 Task: Create New Employee with Employee Name: Brandon Turner, Address Line1: 8 Front St., Address Line2: Oceanside, Address Line3:  NY 11572, Cell Number: 306245-4080_x000D_

Action: Mouse moved to (200, 31)
Screenshot: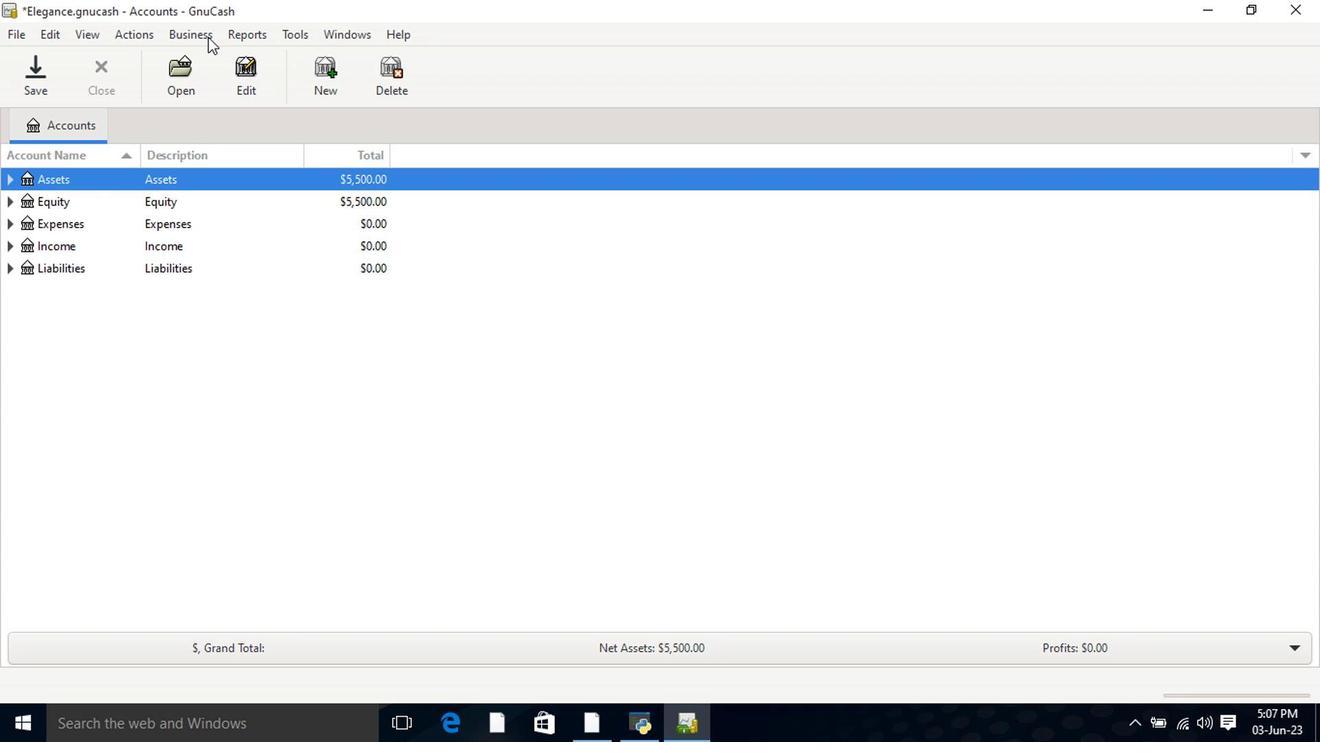 
Action: Mouse pressed left at (200, 31)
Screenshot: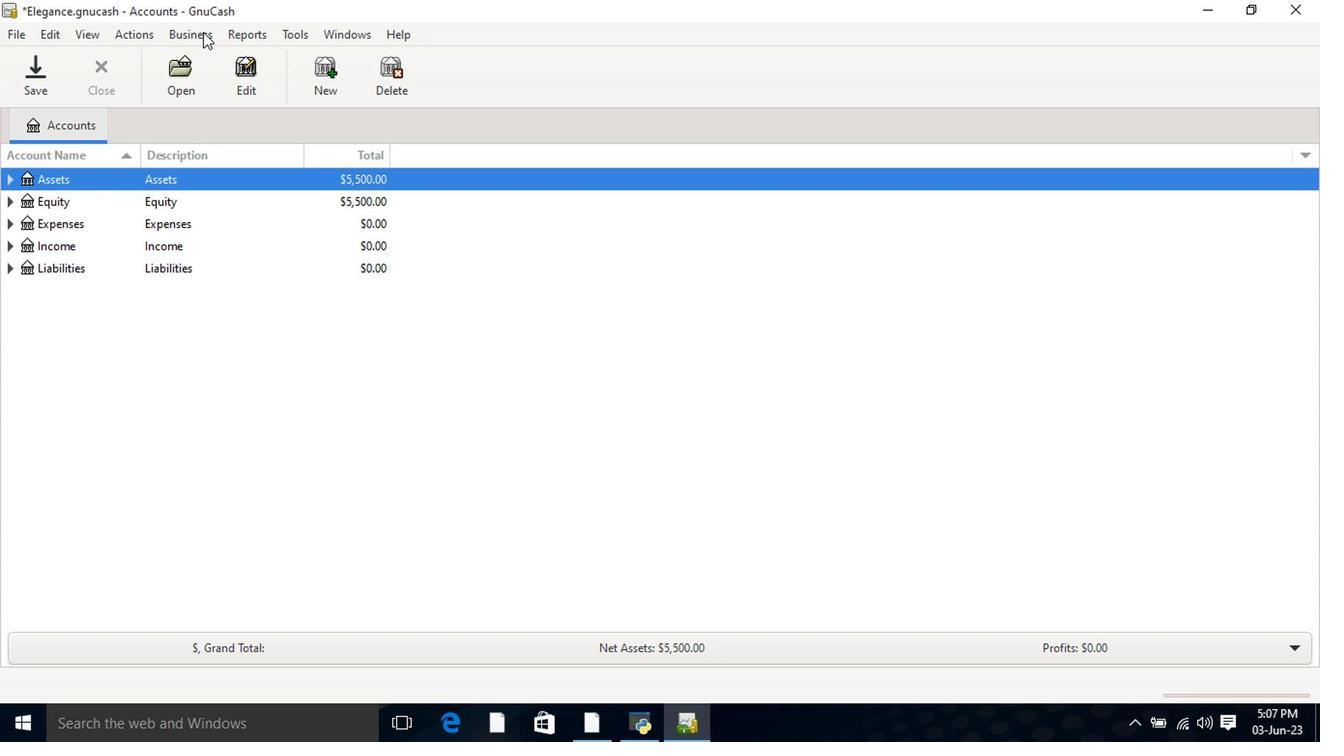 
Action: Mouse moved to (221, 101)
Screenshot: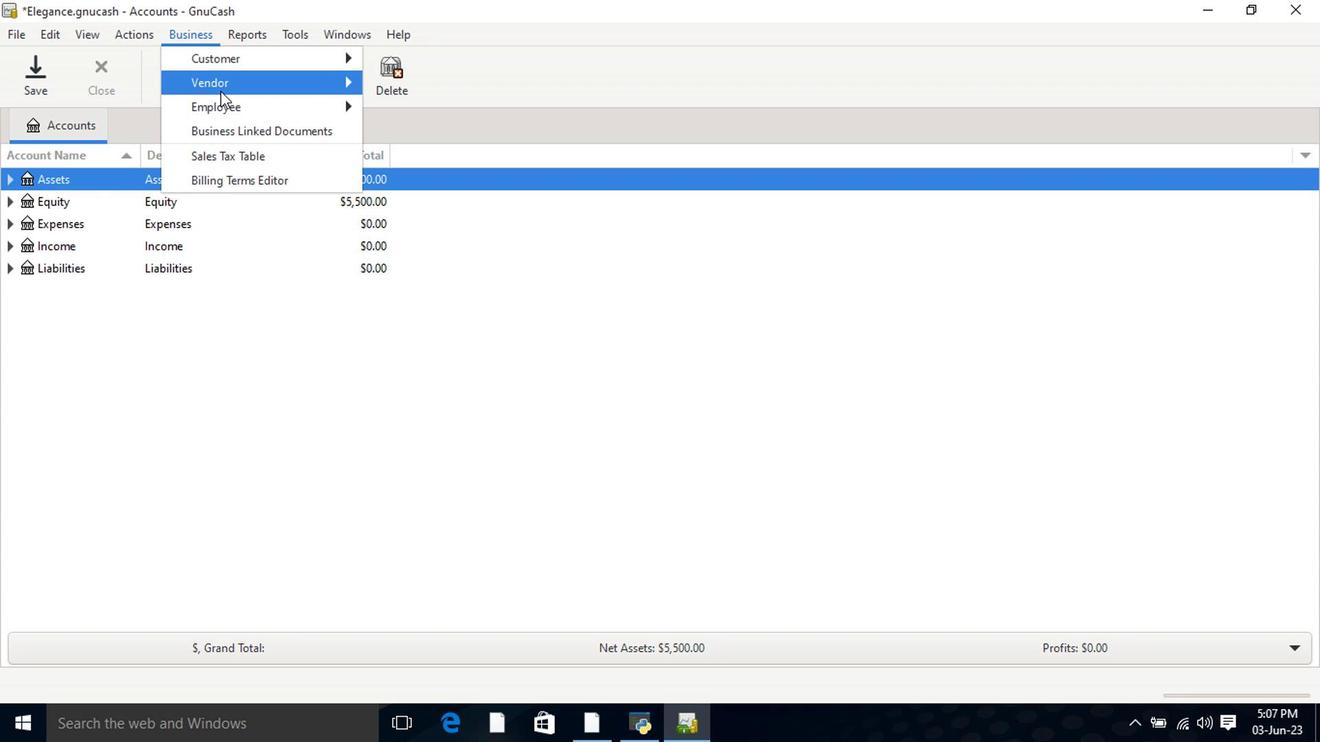 
Action: Mouse pressed left at (221, 101)
Screenshot: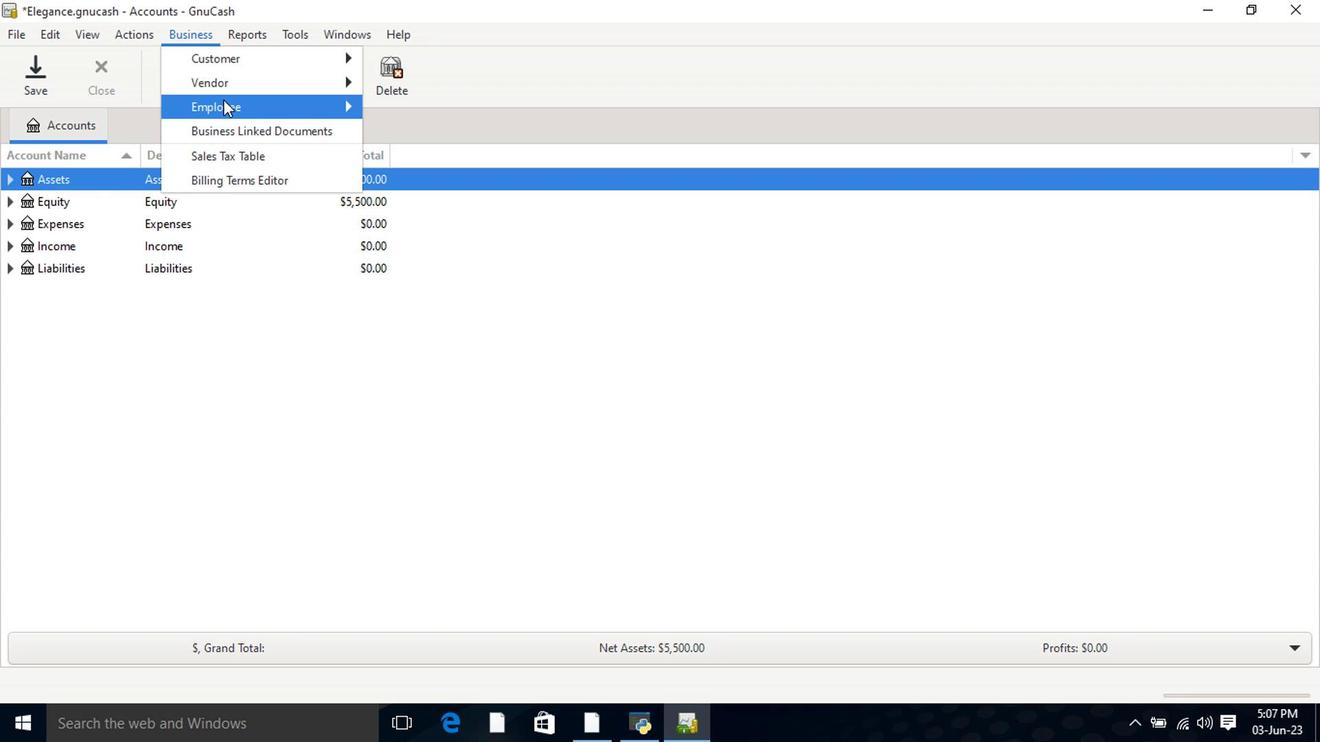 
Action: Mouse moved to (428, 131)
Screenshot: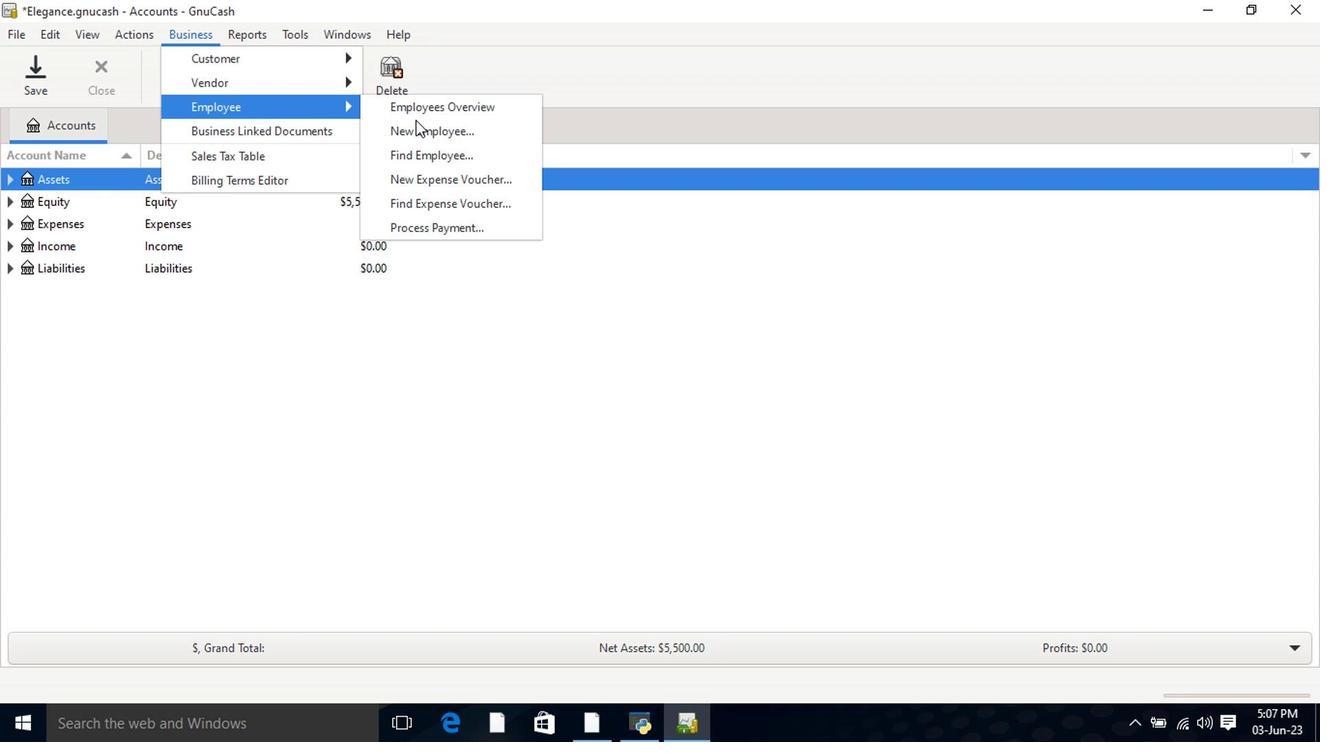 
Action: Mouse pressed left at (428, 131)
Screenshot: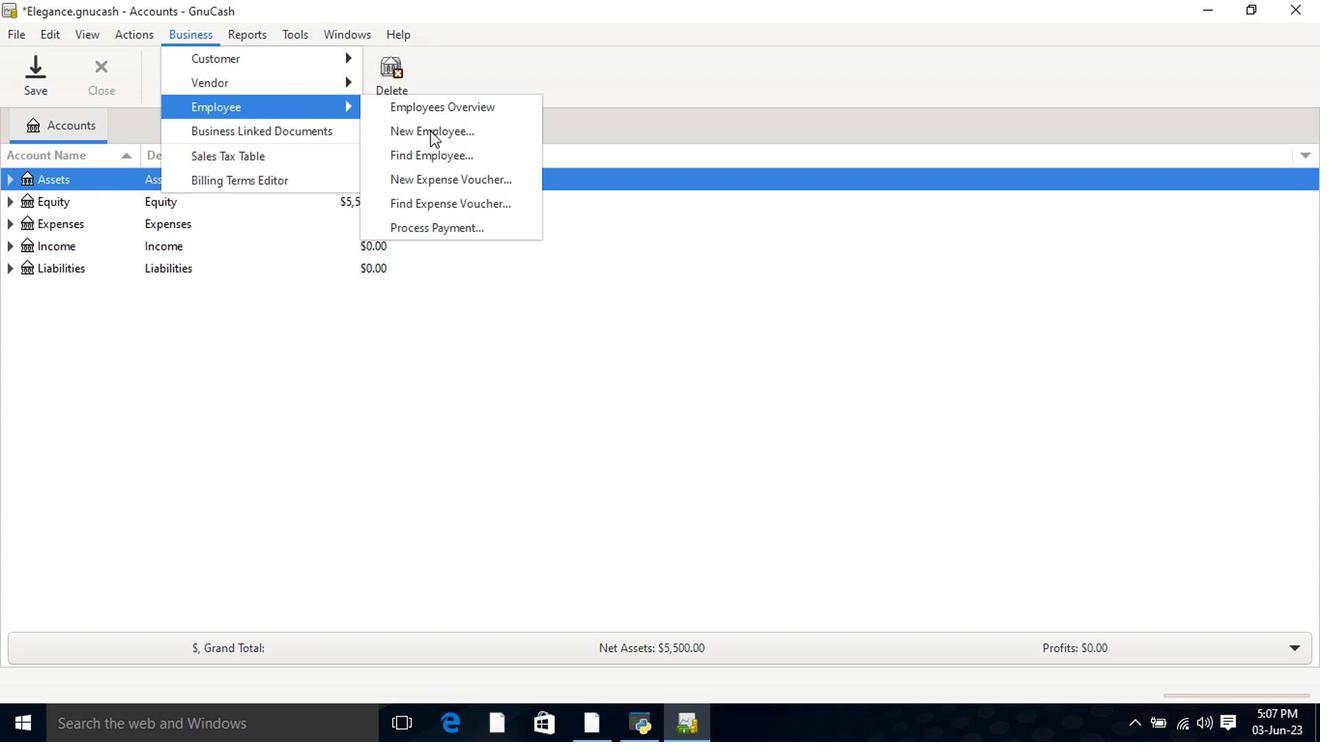 
Action: Mouse moved to (585, 304)
Screenshot: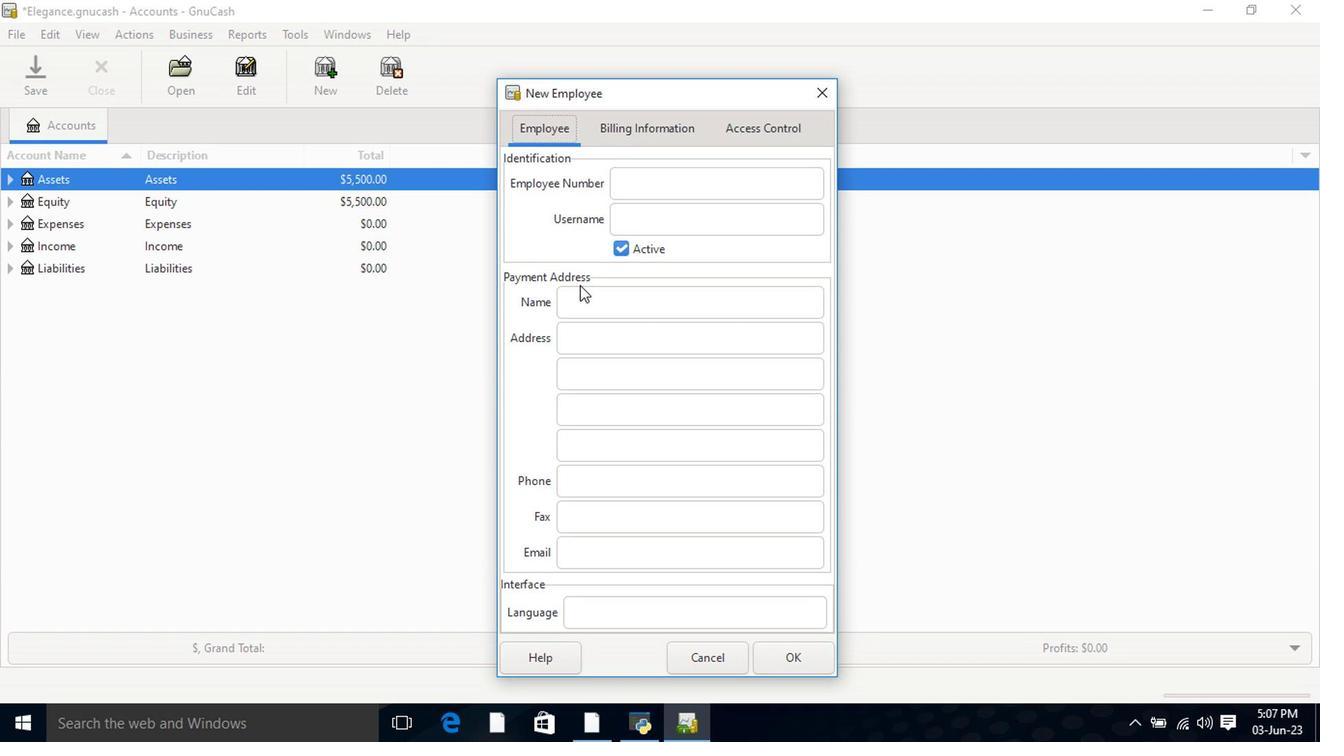 
Action: Mouse pressed left at (585, 304)
Screenshot: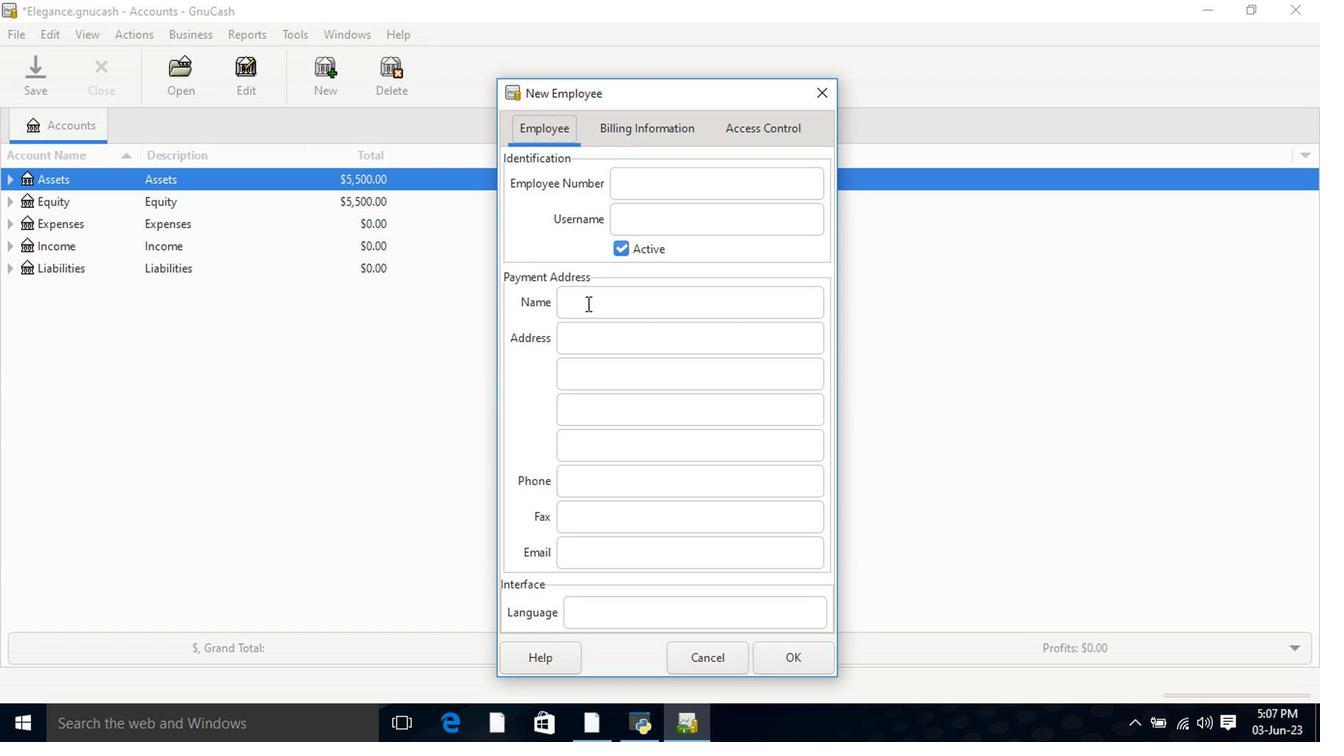 
Action: Mouse moved to (591, 308)
Screenshot: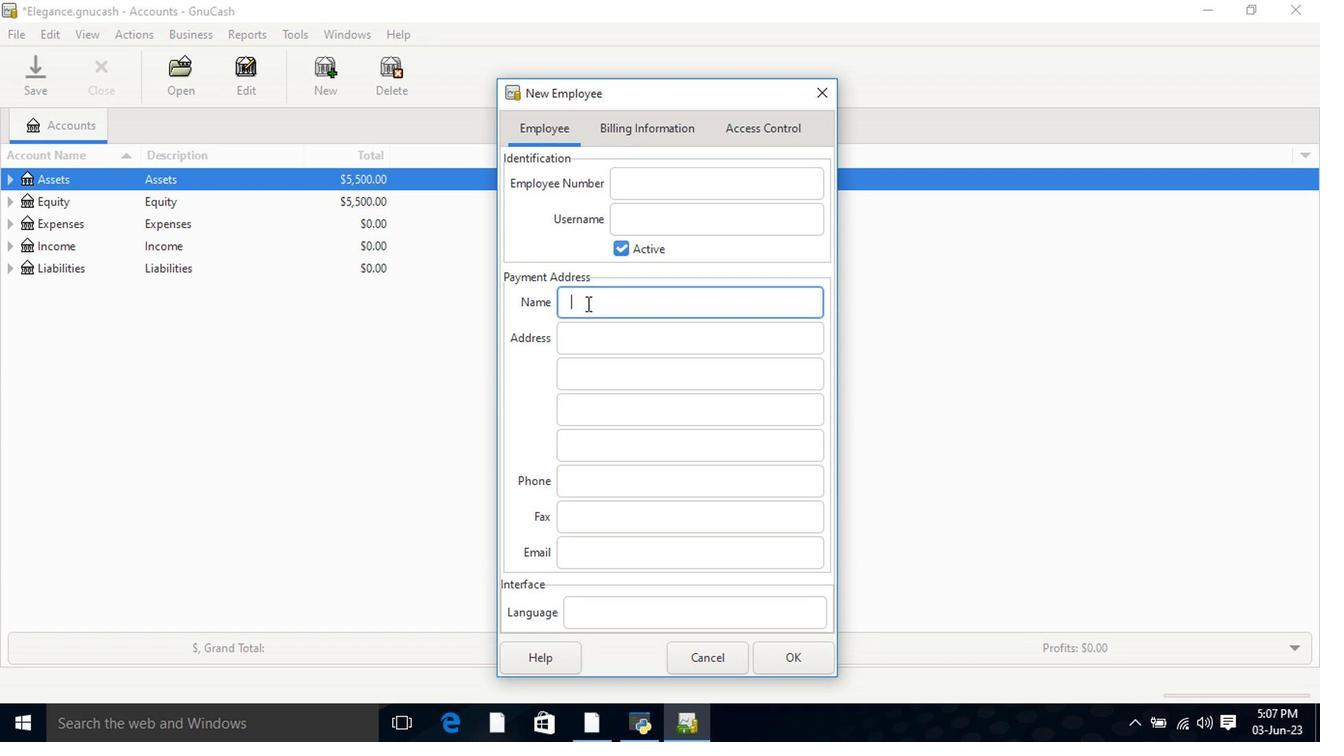 
Action: Key pressed <Key.shift>BRANDON<Key.space><Key.shift>Turner<Key.tab>8<Key.space><Key.shift>Front<Key.space><Key.shift>St.<Key.tab><Key.shift>Oceanside<Key.tab><Key.shift>NY<Key.space>11572<Key.tab><Key.tab>306245-4080
Screenshot: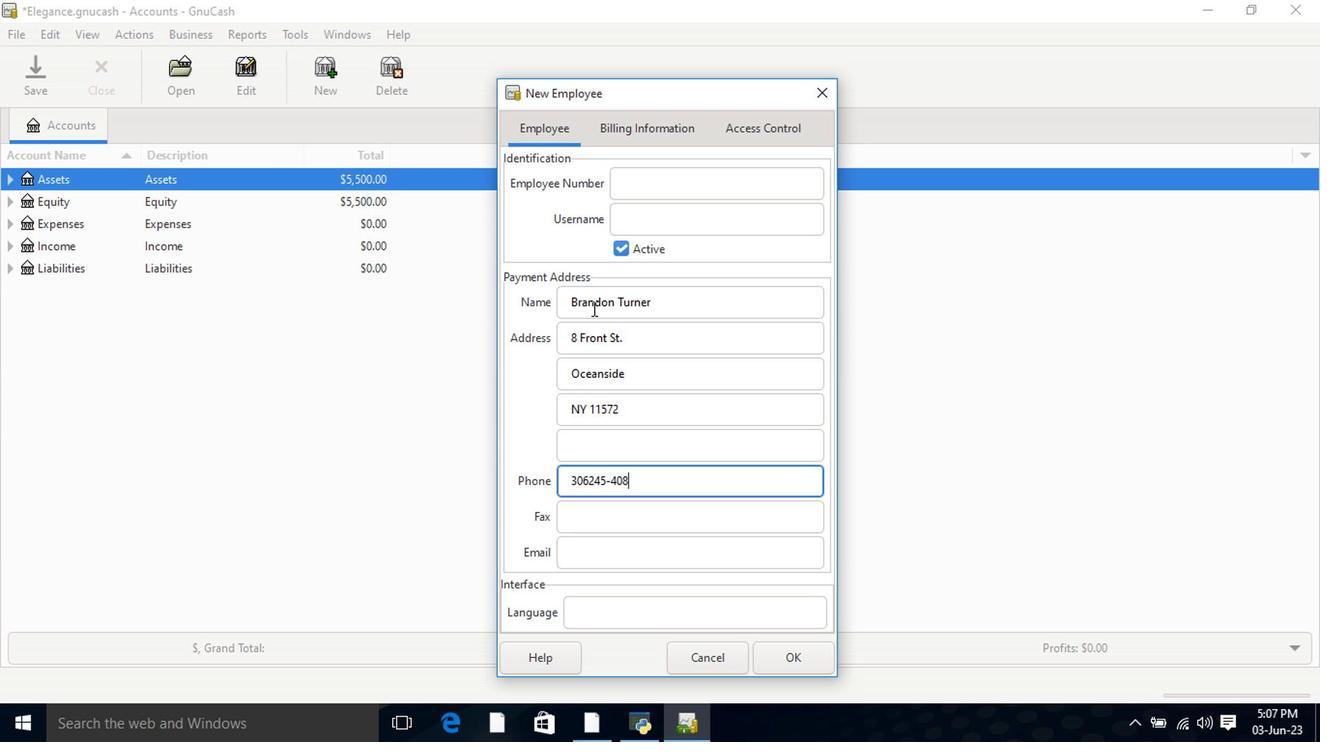 
Action: Mouse moved to (606, 520)
Screenshot: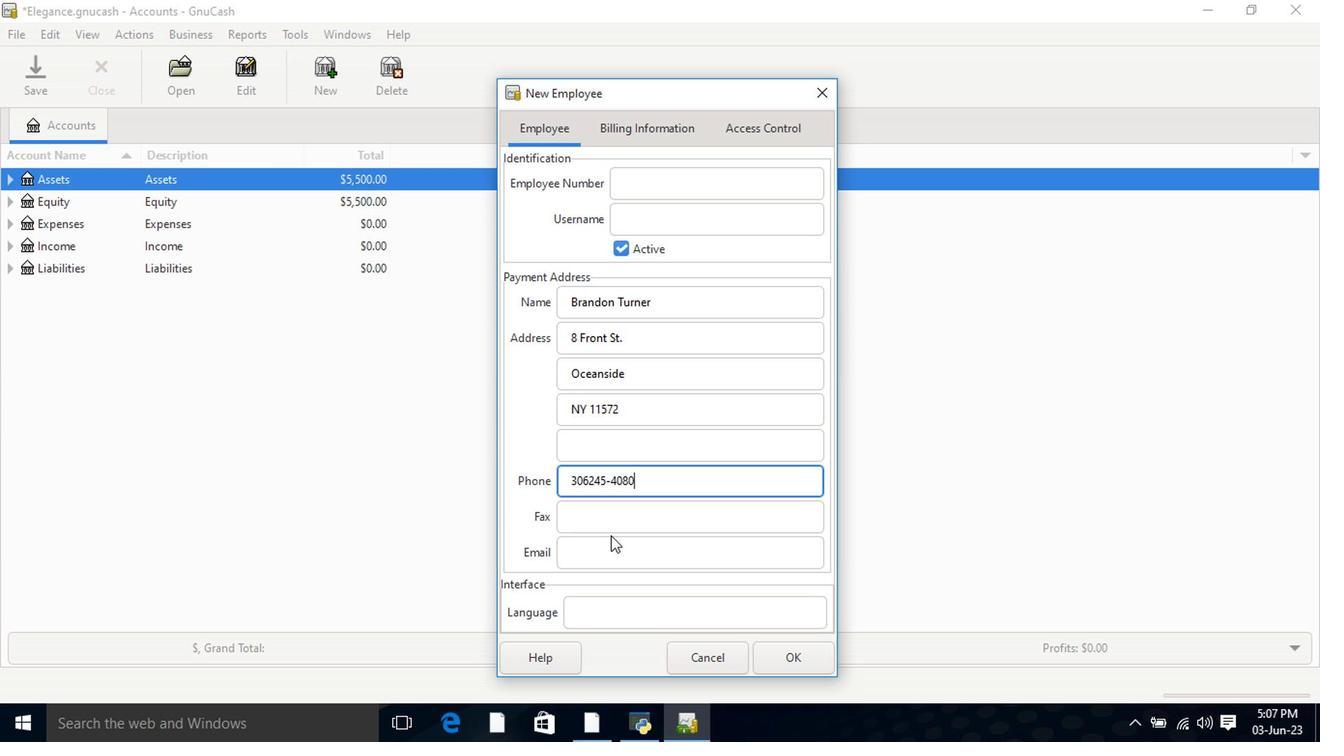 
Action: Mouse pressed left at (606, 520)
Screenshot: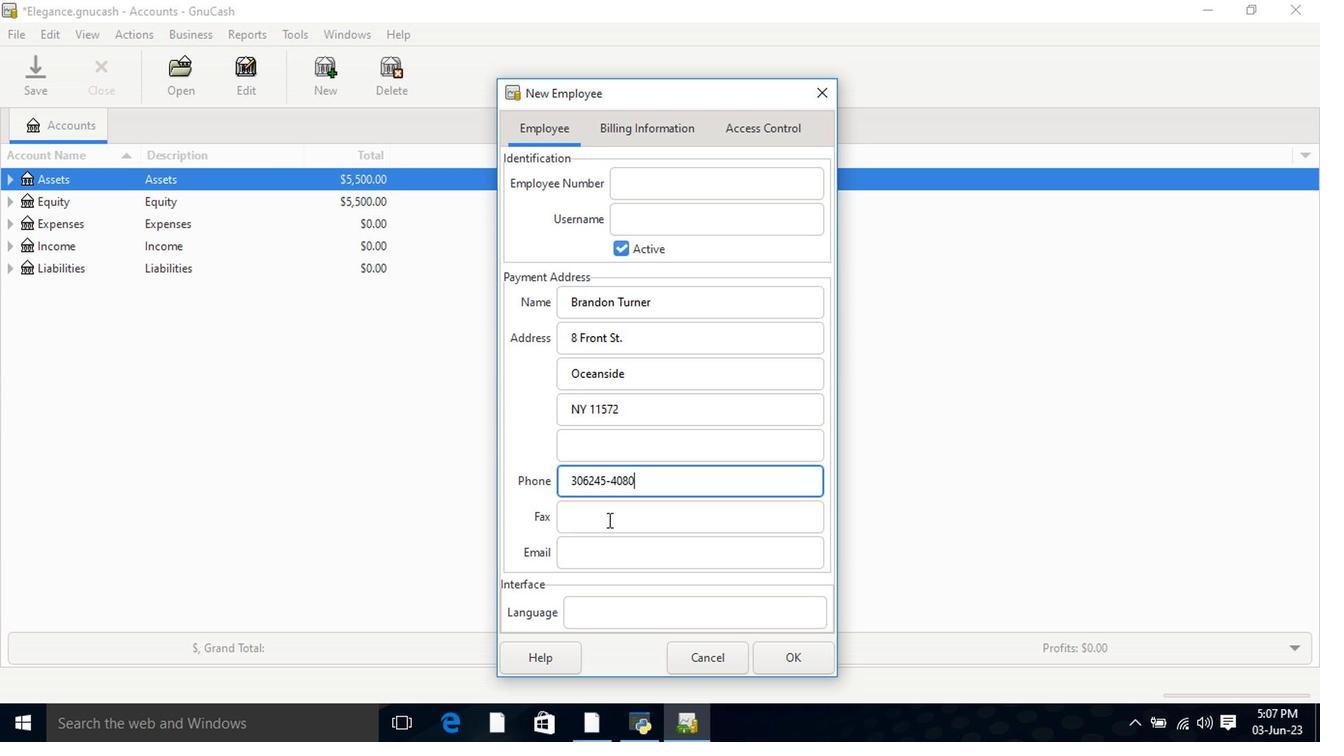 
Action: Mouse moved to (606, 541)
Screenshot: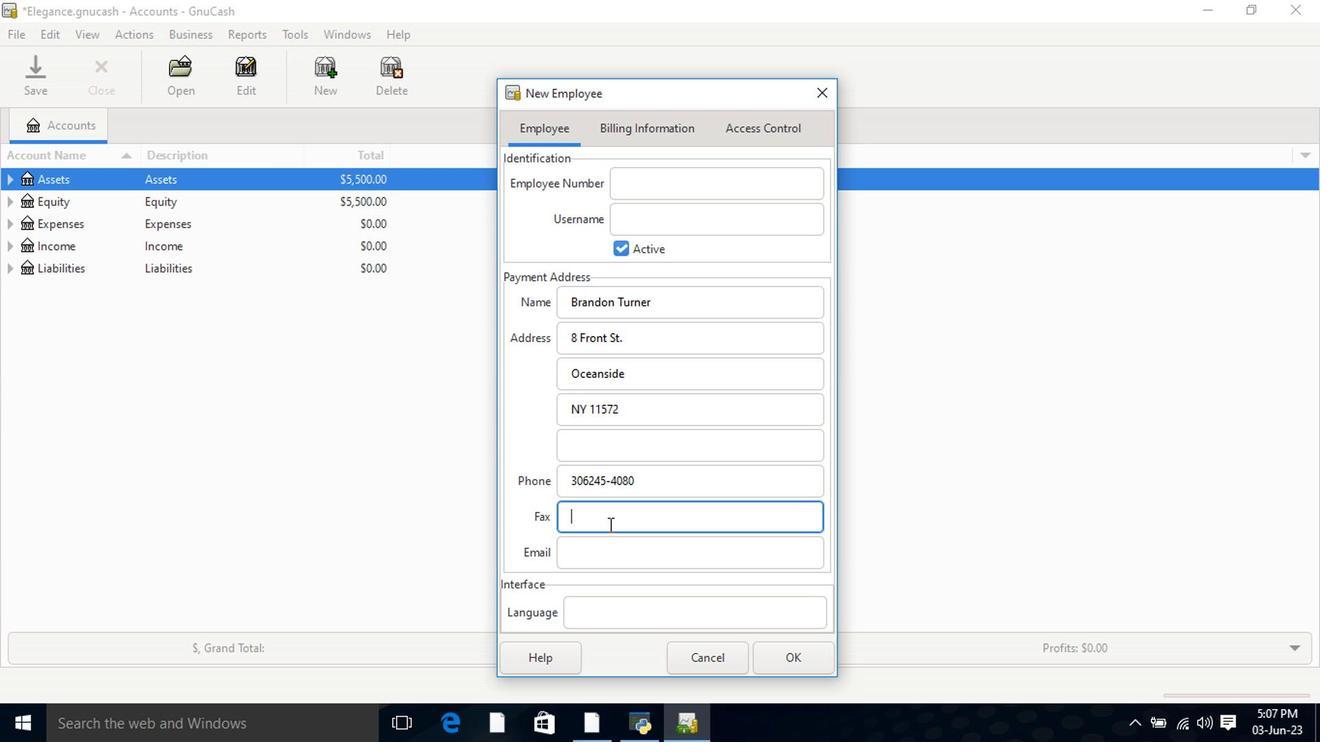 
Action: Mouse pressed left at (606, 541)
Screenshot: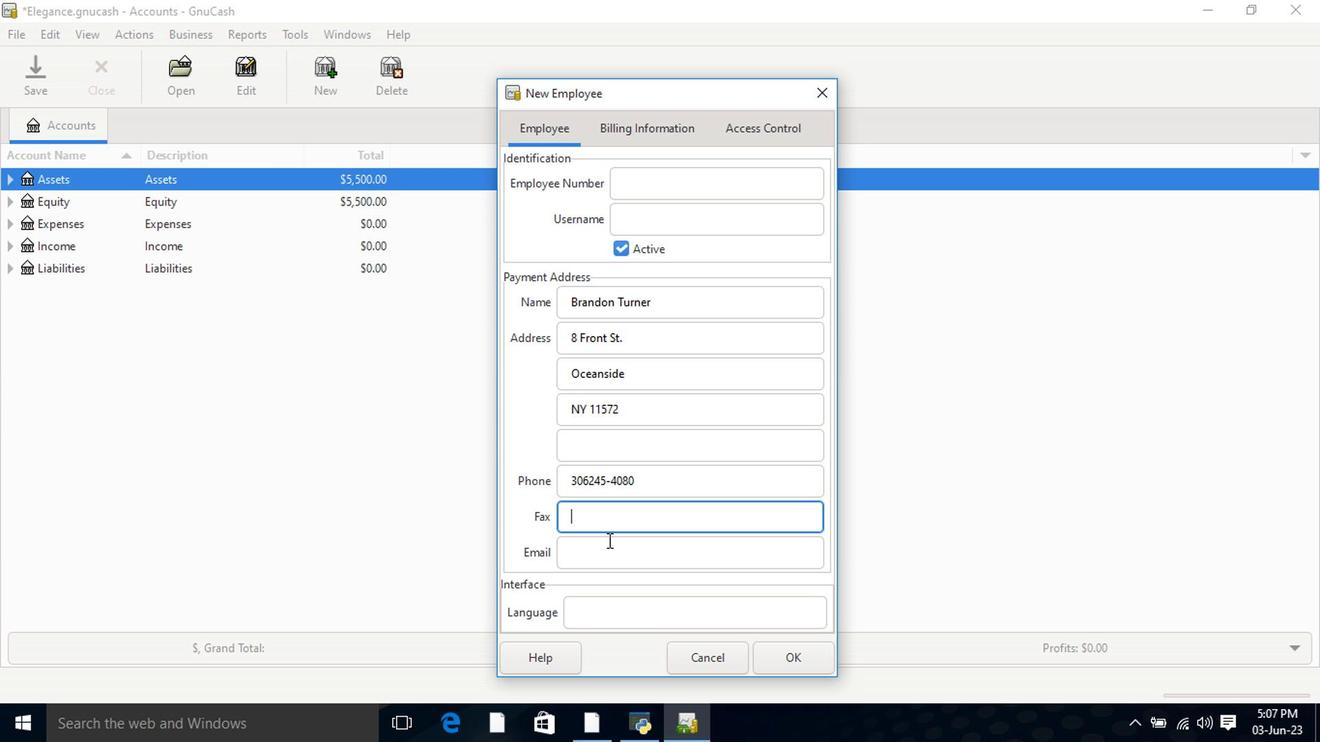 
Action: Mouse moved to (632, 132)
Screenshot: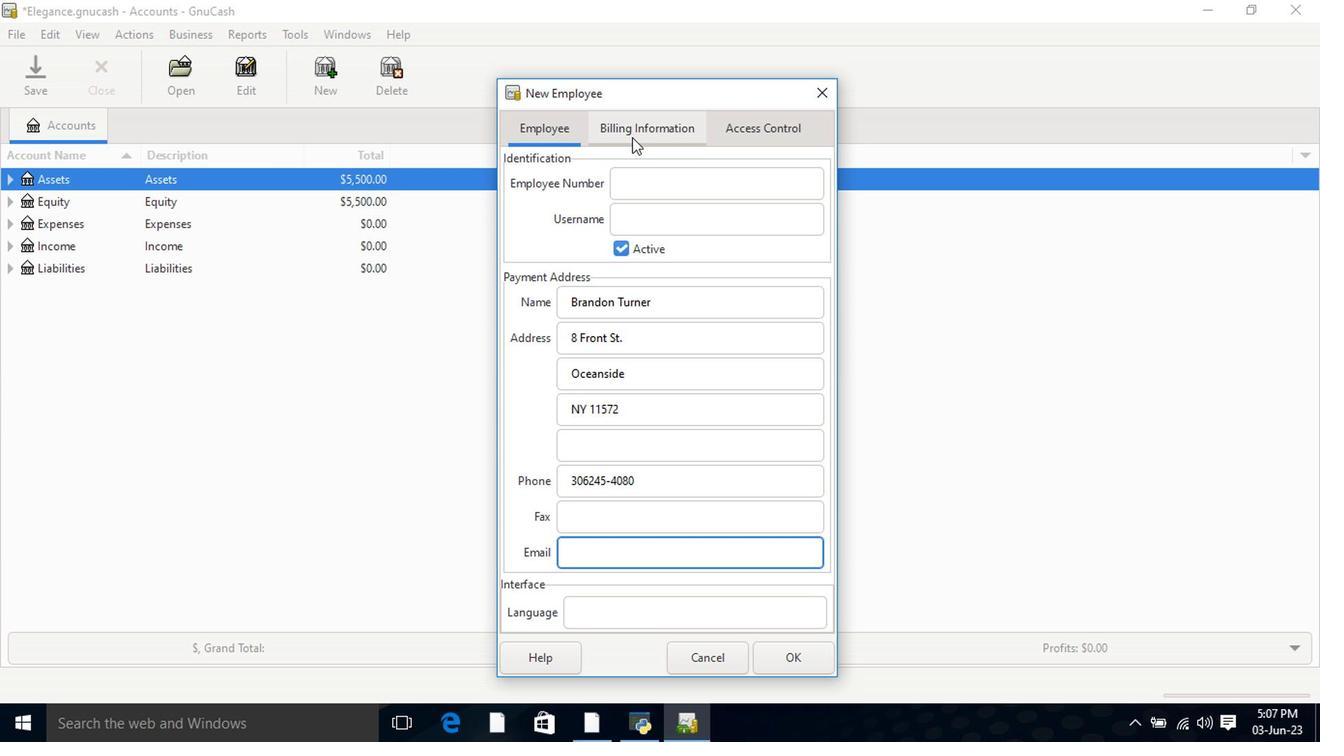 
Action: Mouse pressed left at (632, 132)
Screenshot: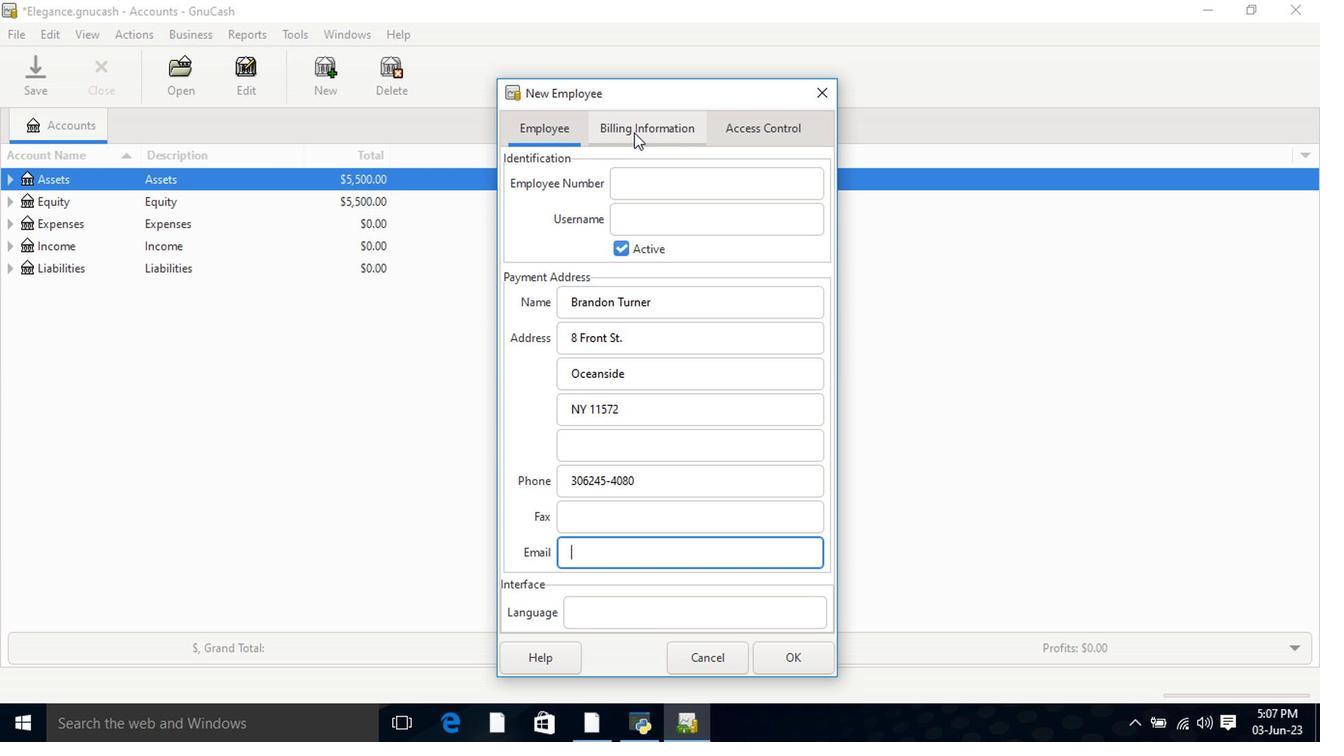 
Action: Mouse moved to (750, 138)
Screenshot: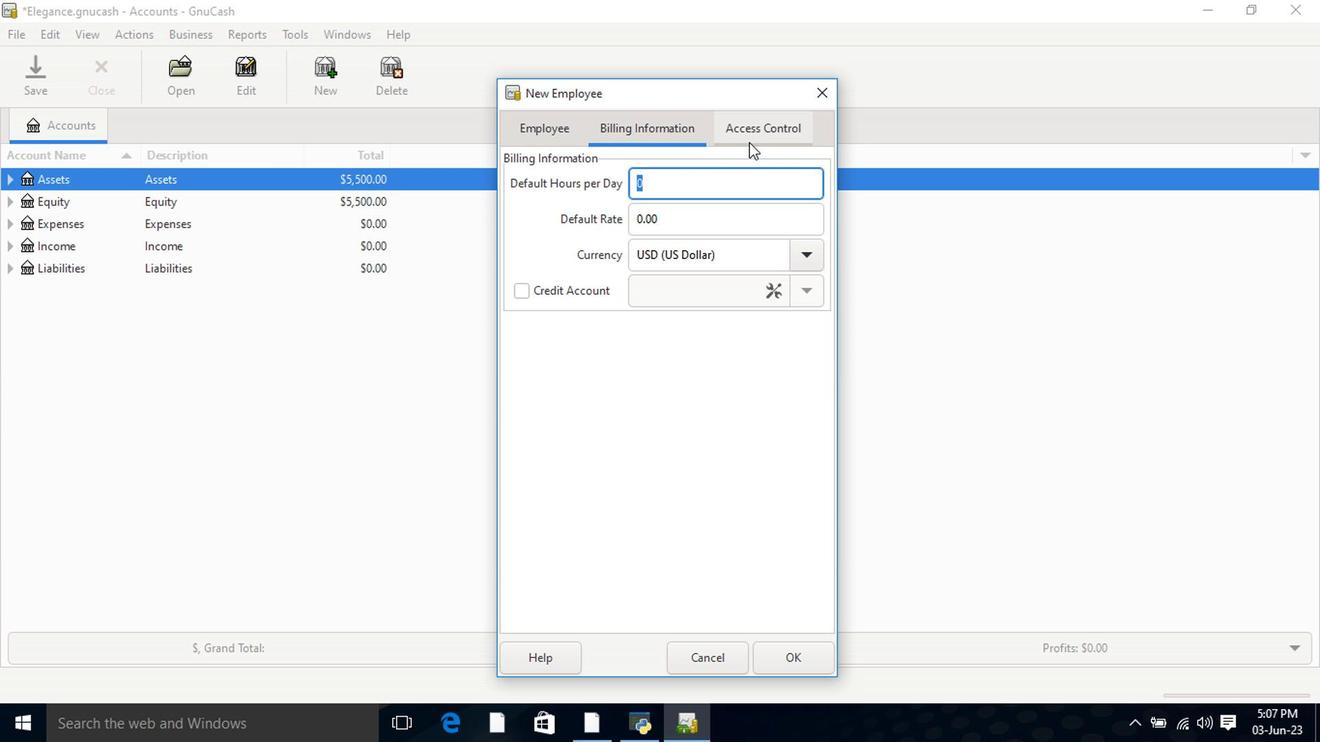 
Action: Mouse pressed left at (750, 138)
Screenshot: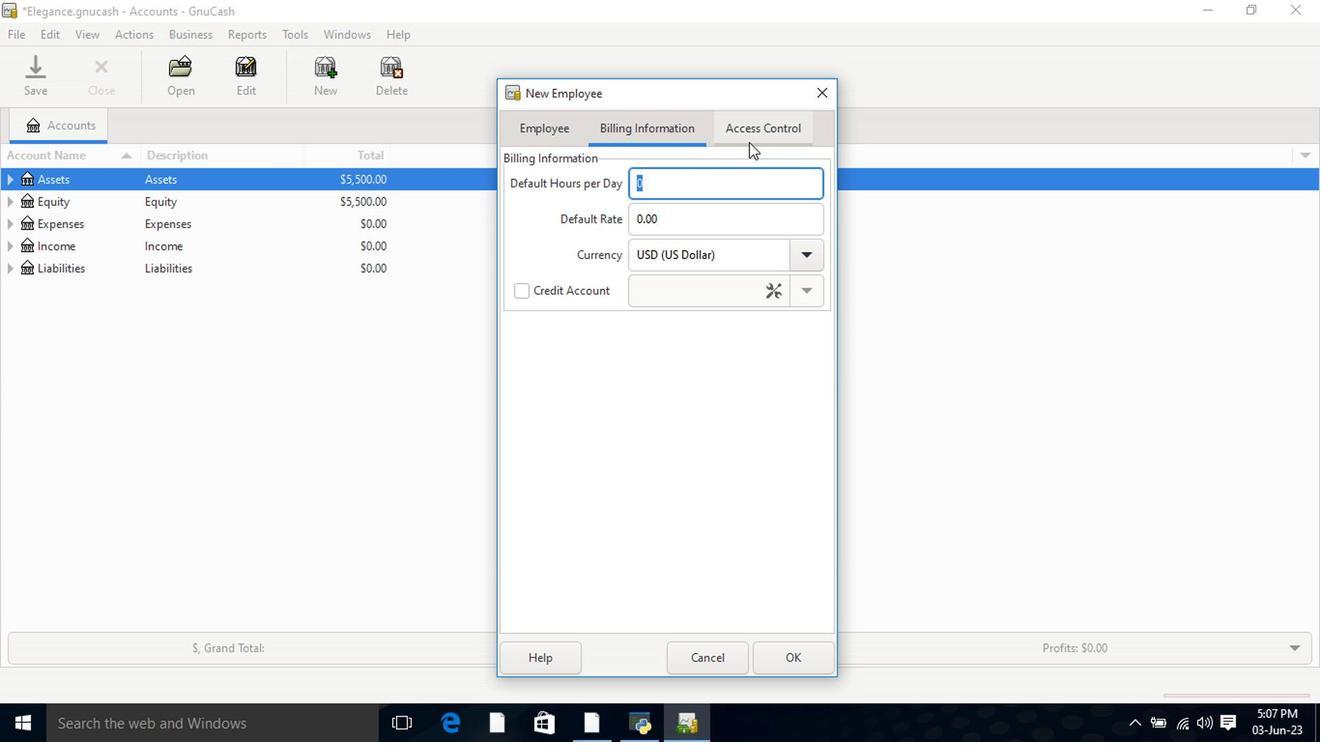 
Action: Mouse moved to (794, 652)
Screenshot: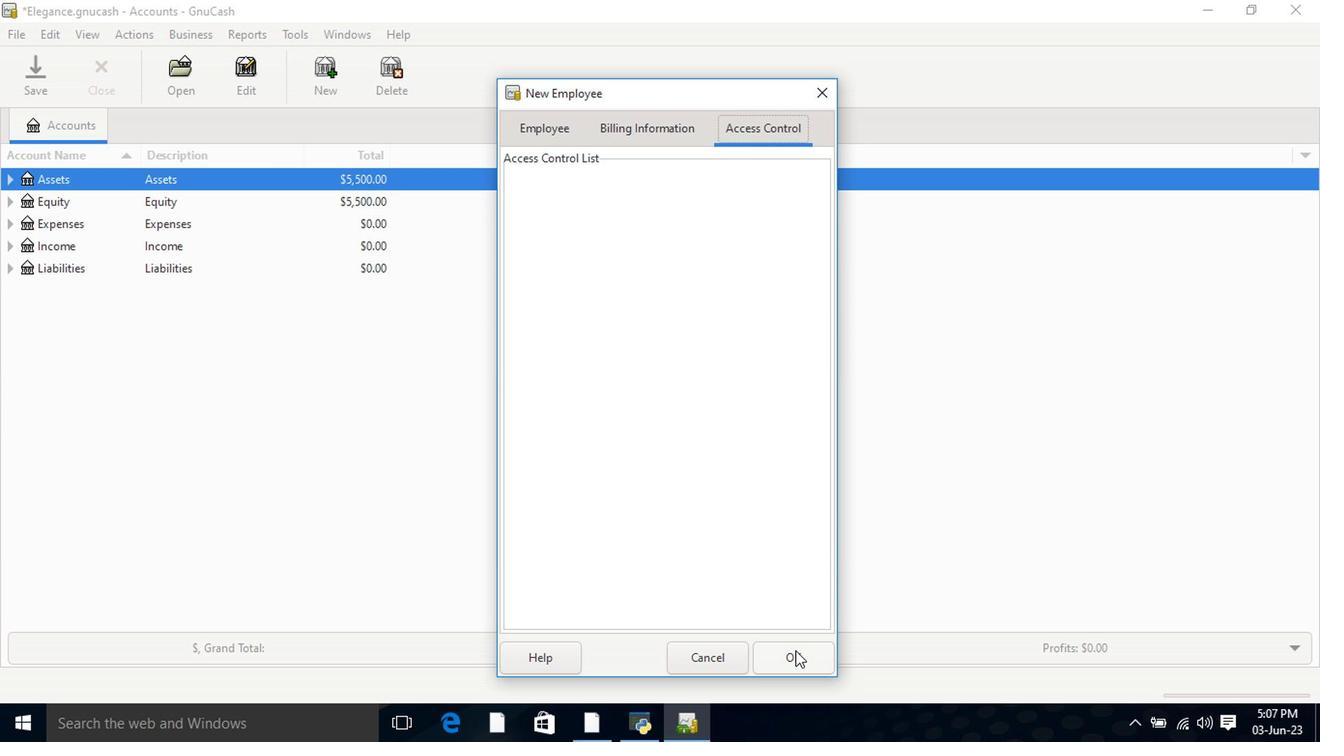 
Action: Mouse pressed left at (794, 652)
Screenshot: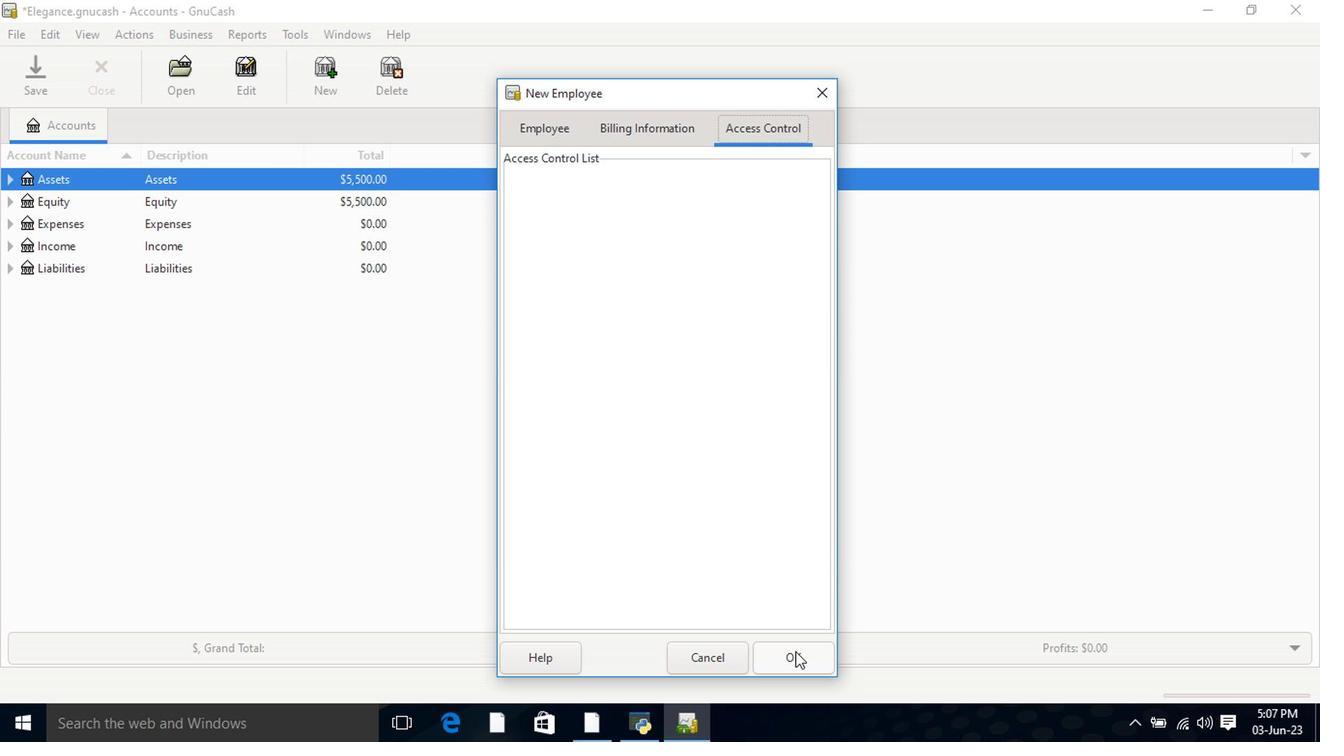 
Action: Mouse moved to (789, 646)
Screenshot: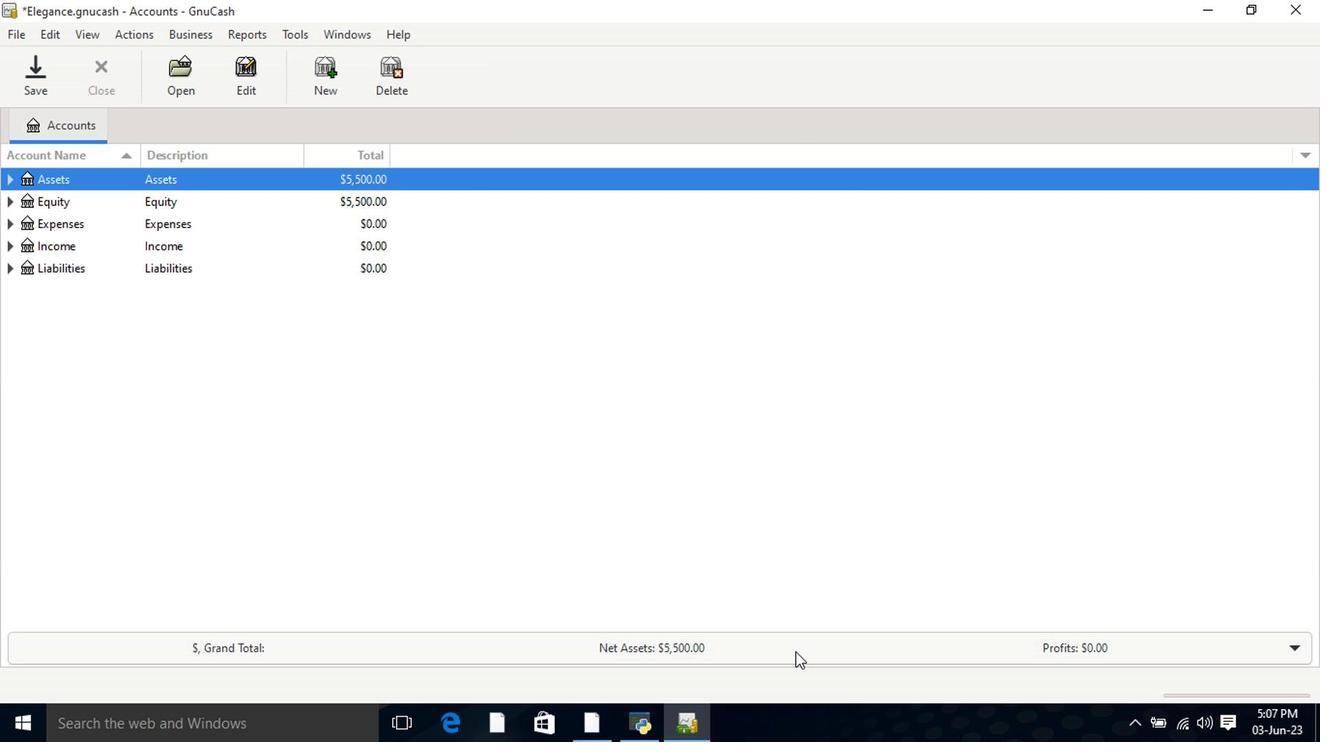 
